 Task: In Mention turn off push notifications.
Action: Mouse moved to (709, 63)
Screenshot: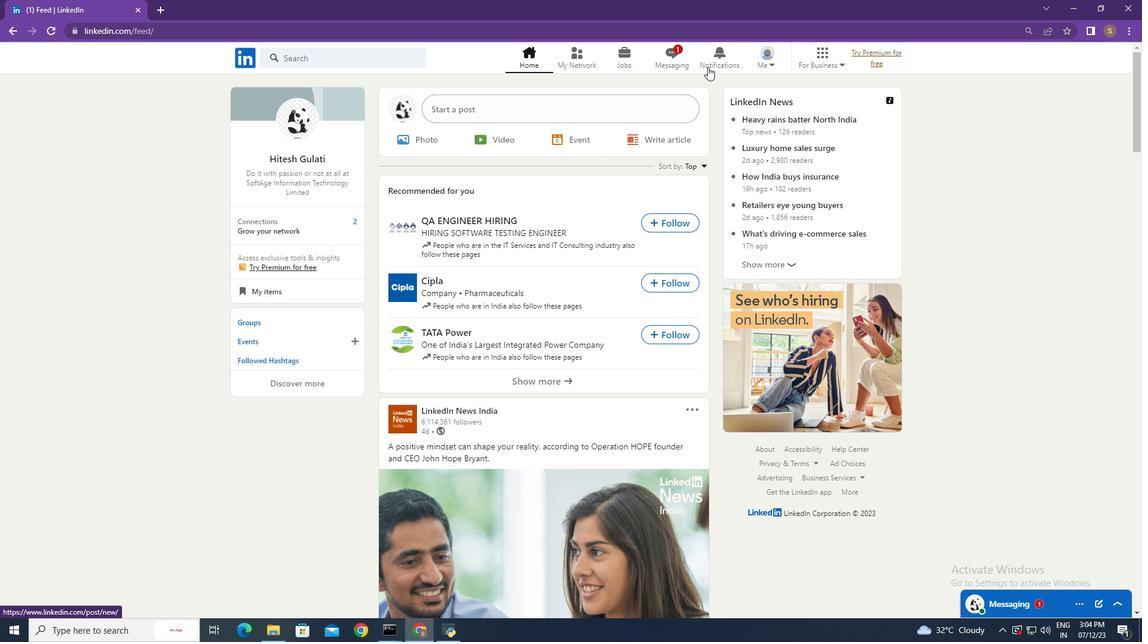 
Action: Mouse pressed left at (709, 63)
Screenshot: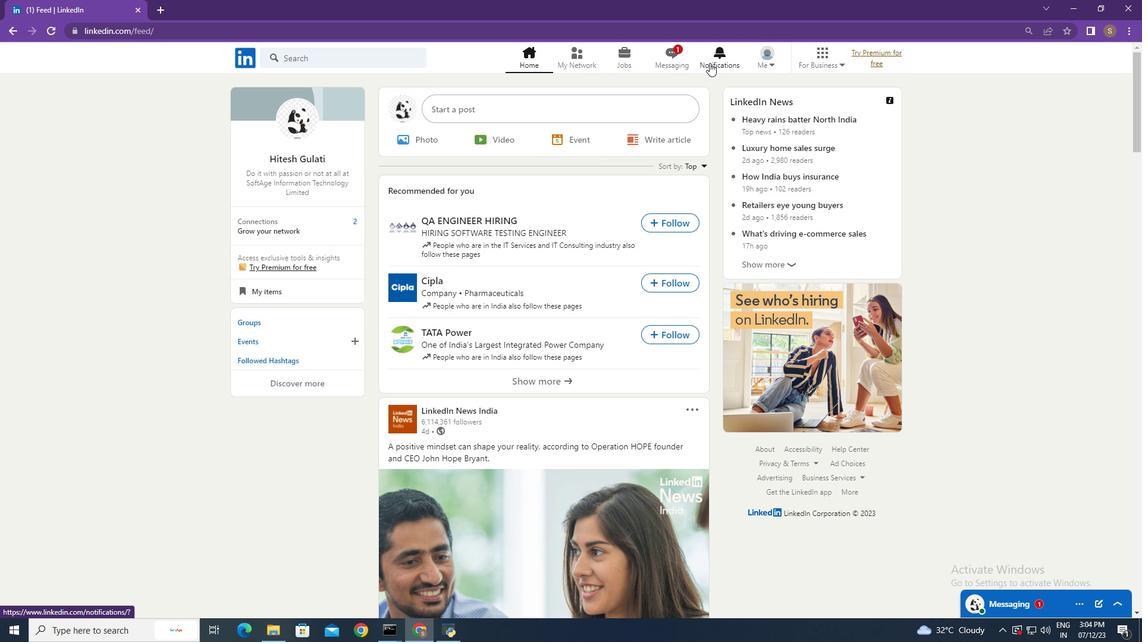 
Action: Mouse moved to (258, 136)
Screenshot: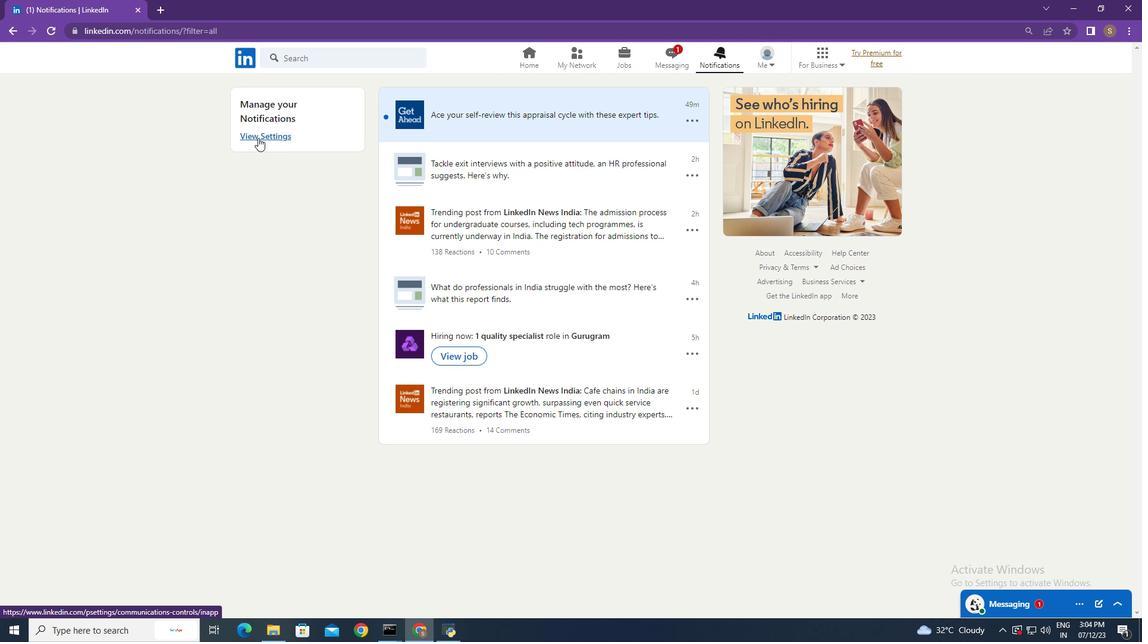 
Action: Mouse pressed left at (258, 136)
Screenshot: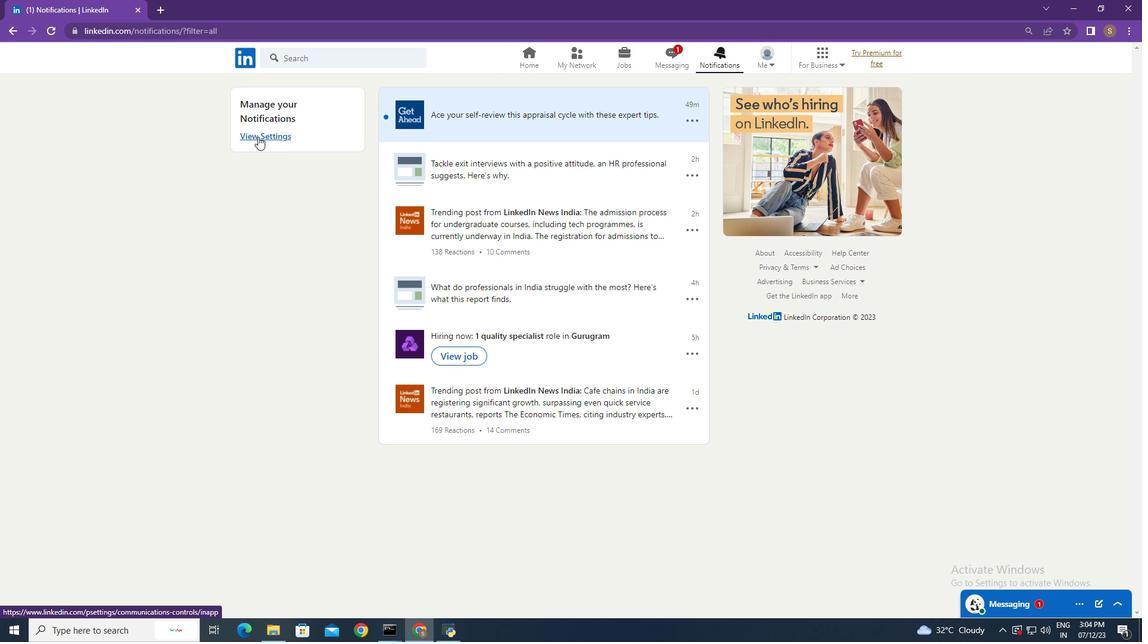 
Action: Mouse moved to (650, 279)
Screenshot: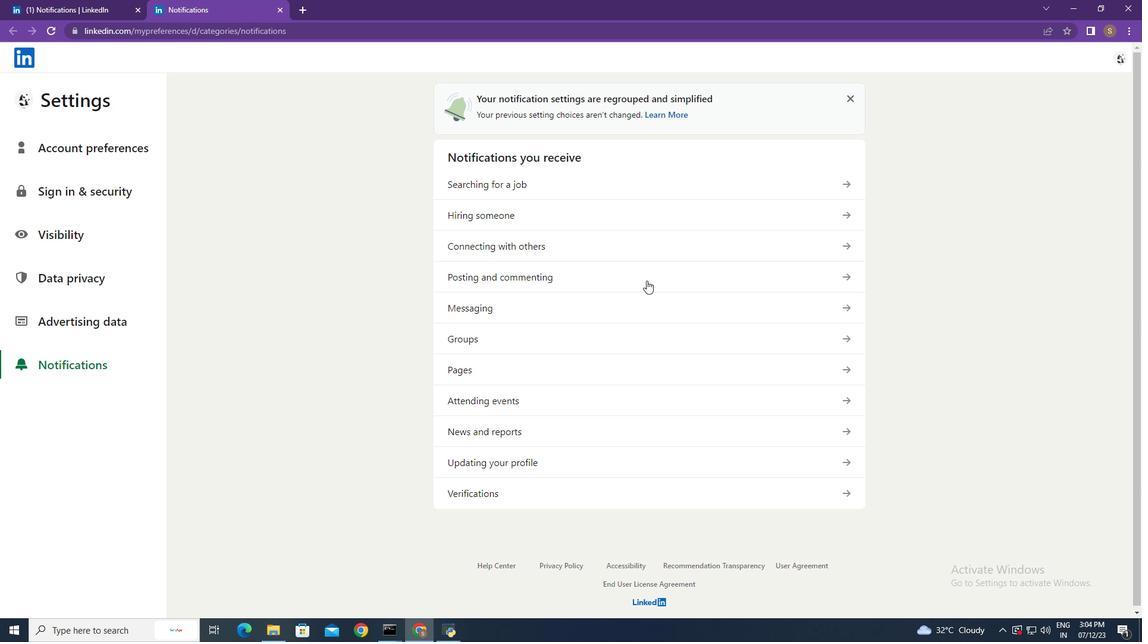 
Action: Mouse pressed left at (650, 279)
Screenshot: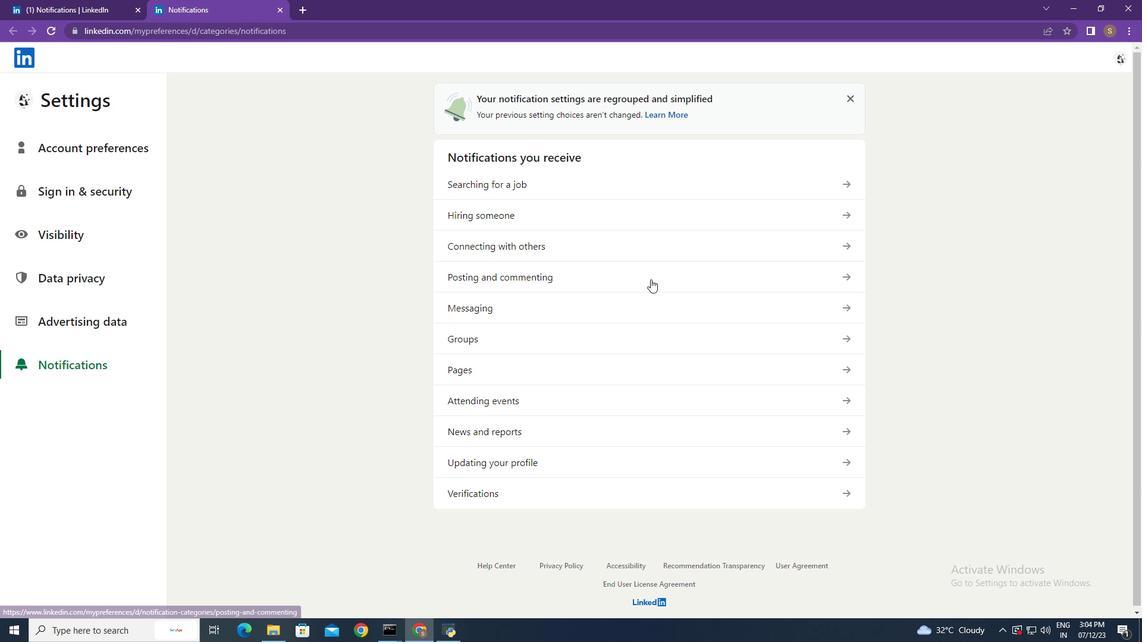 
Action: Mouse moved to (776, 259)
Screenshot: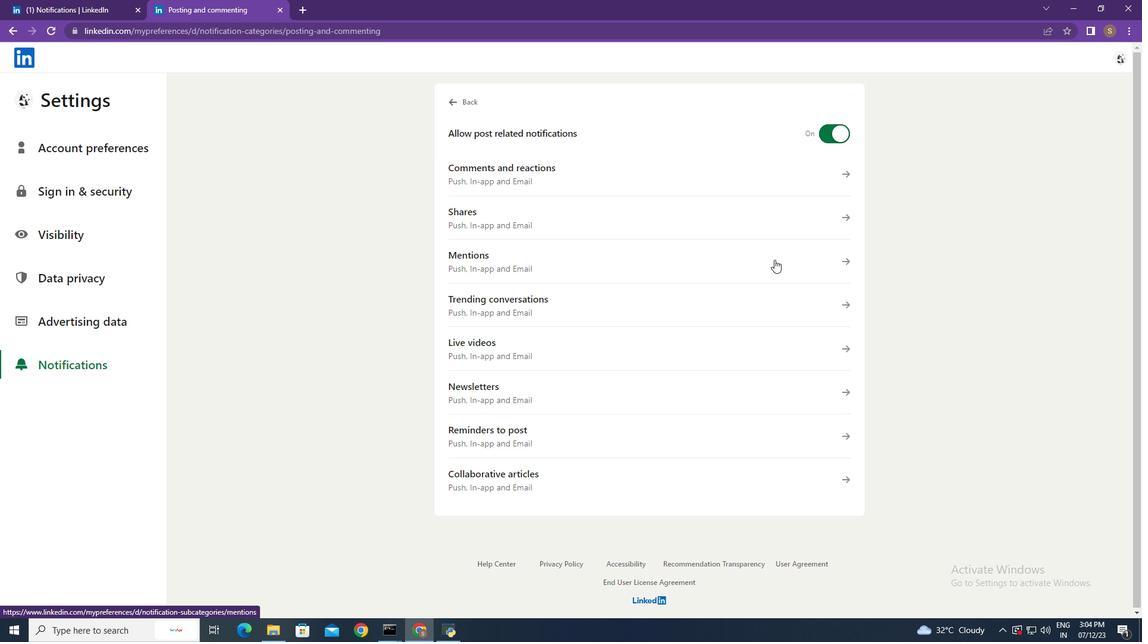 
Action: Mouse pressed left at (776, 259)
Screenshot: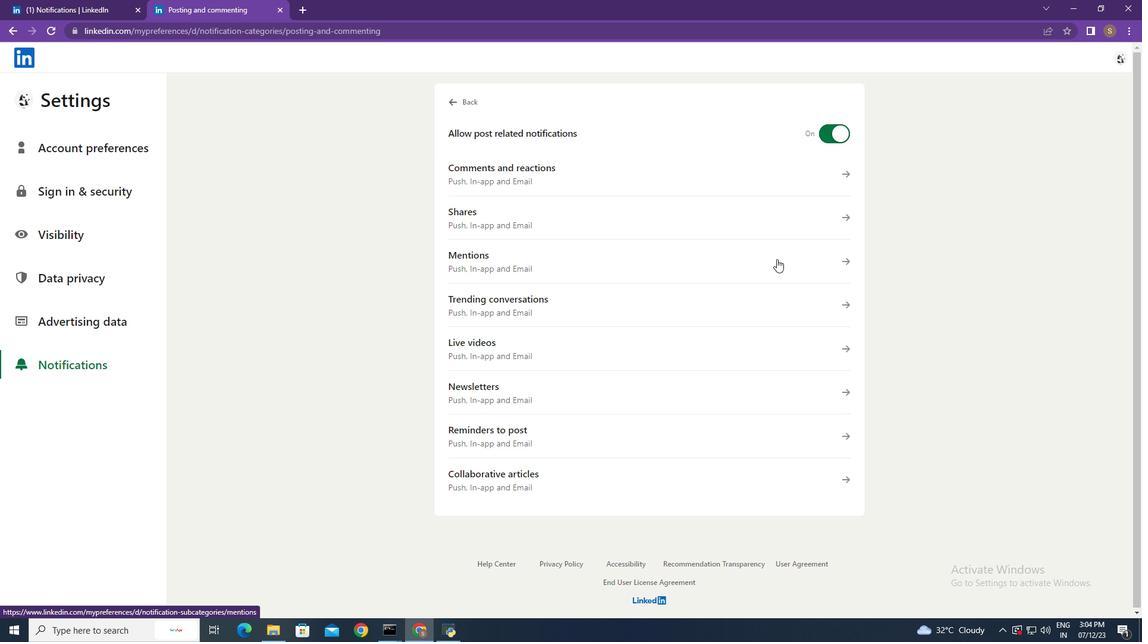 
Action: Mouse moved to (847, 245)
Screenshot: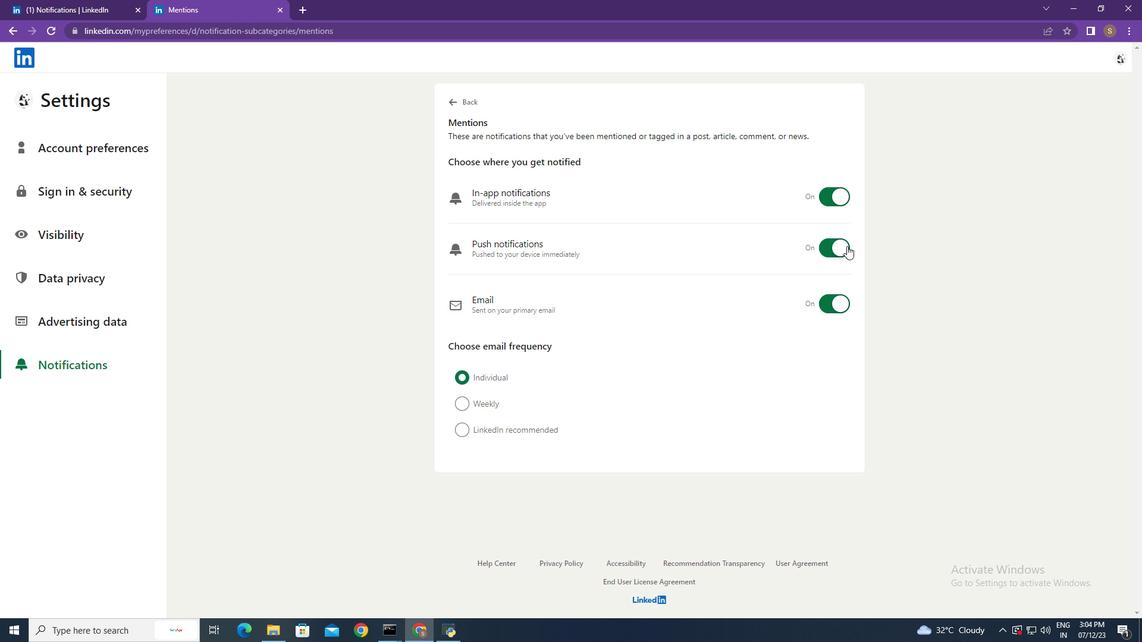 
Action: Mouse pressed left at (847, 245)
Screenshot: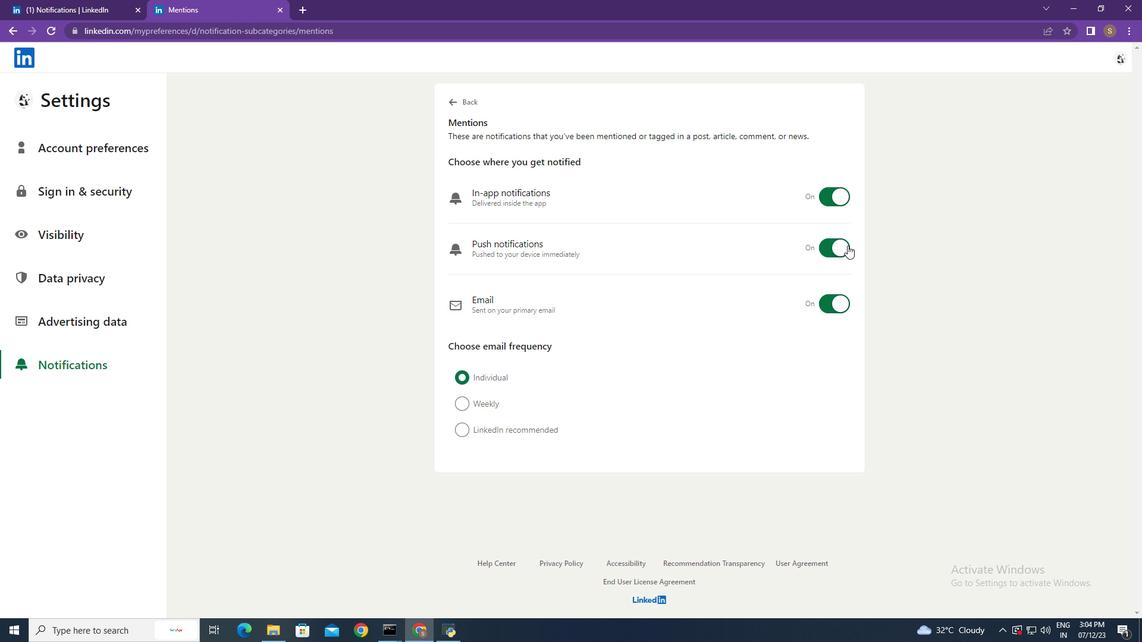 
Action: Mouse moved to (965, 227)
Screenshot: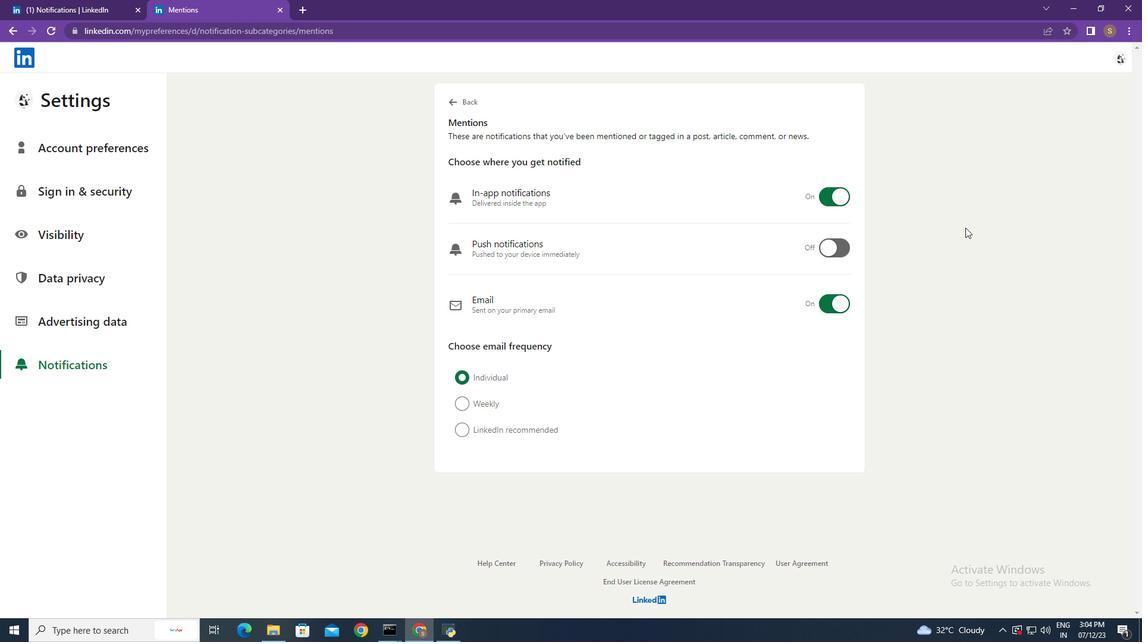 
